 Task: Filter people by United States location.
Action: Mouse moved to (406, 102)
Screenshot: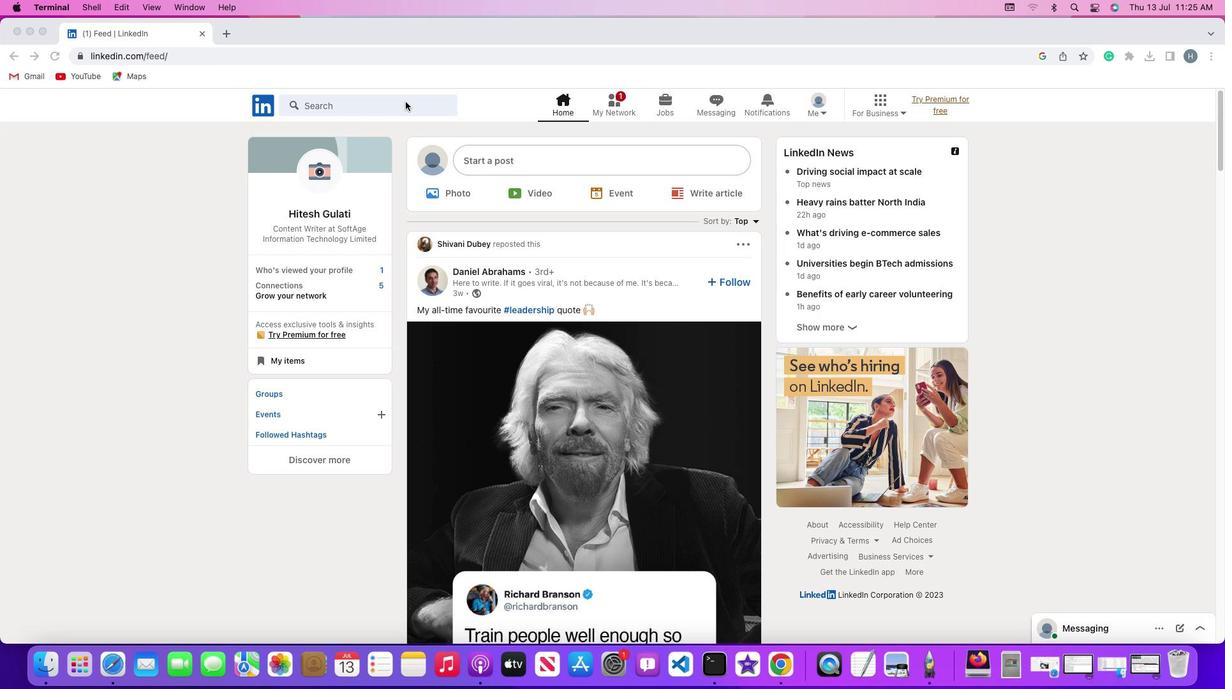 
Action: Mouse pressed left at (406, 102)
Screenshot: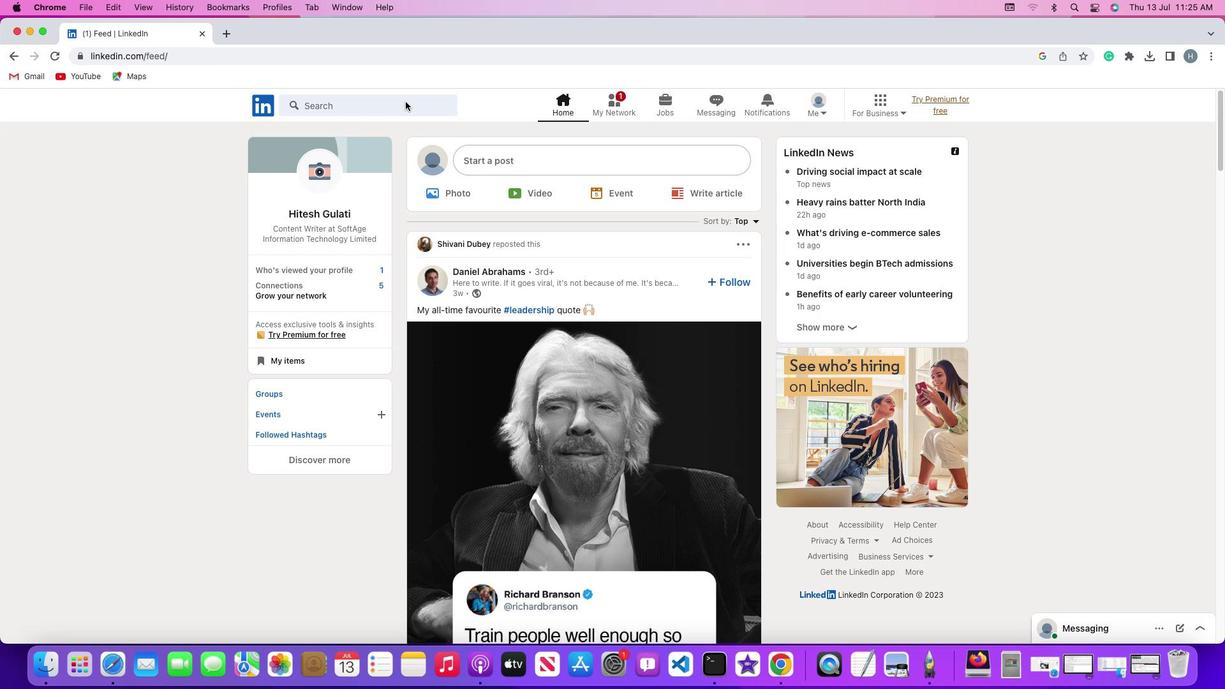 
Action: Mouse pressed left at (406, 102)
Screenshot: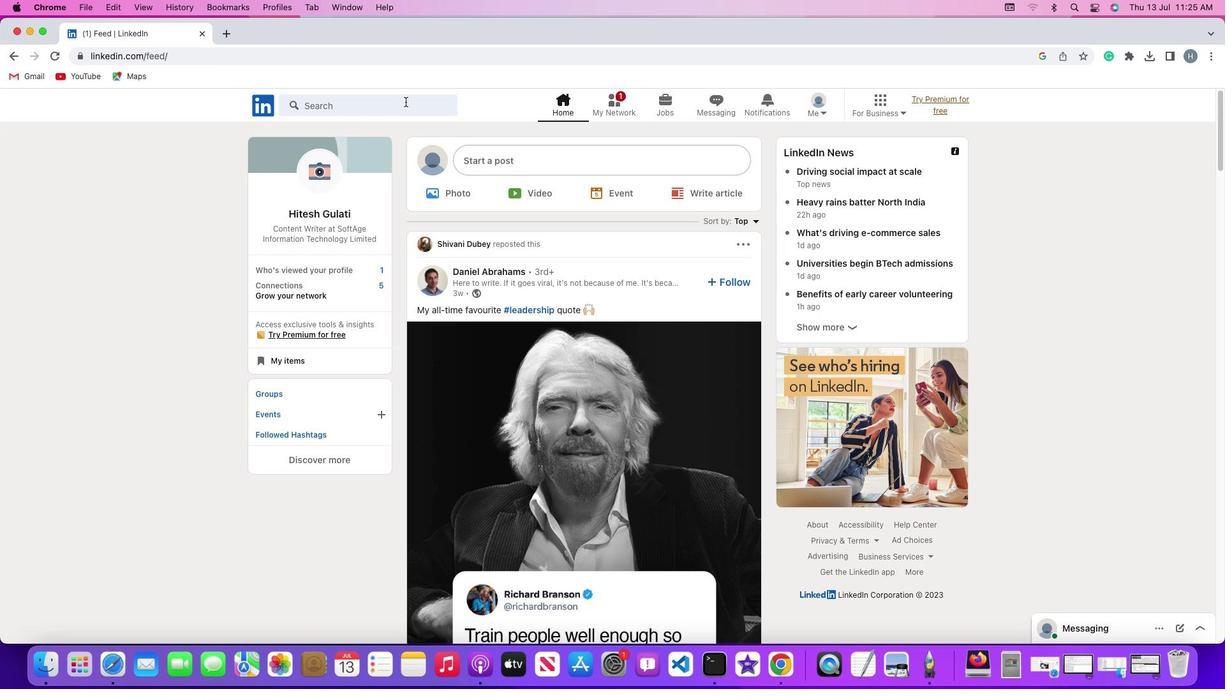 
Action: Key pressed Key.shift'#''h''i''r''i''n''g'Key.enter
Screenshot: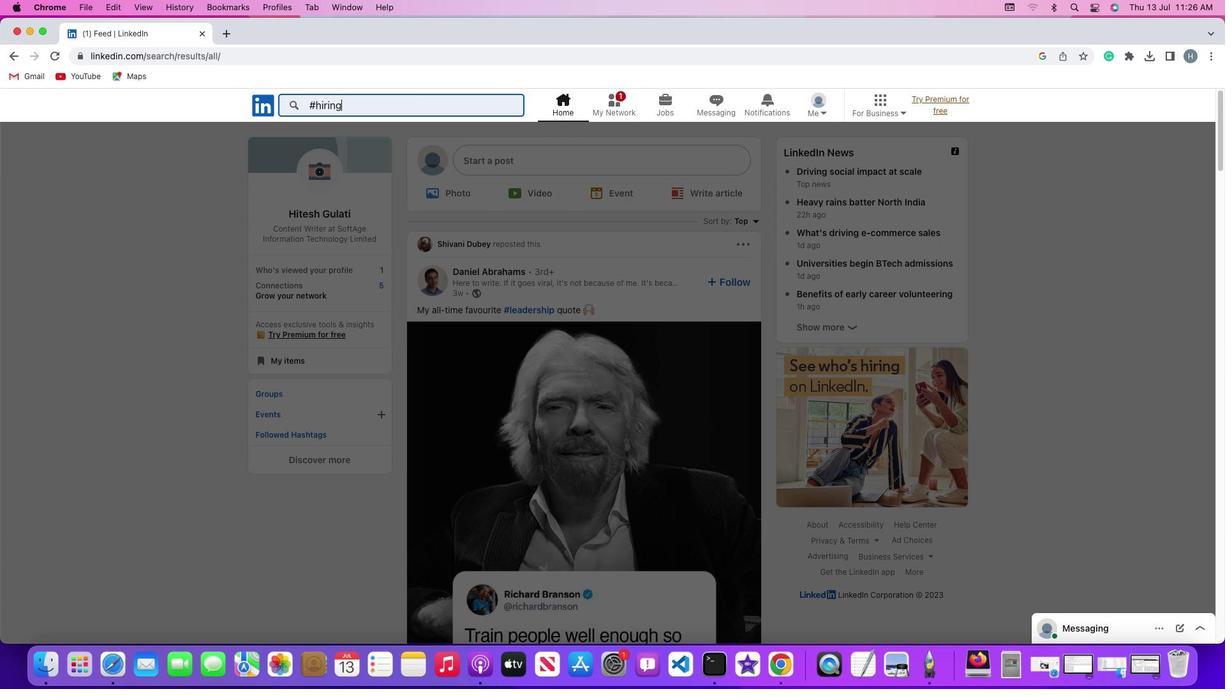 
Action: Mouse moved to (373, 141)
Screenshot: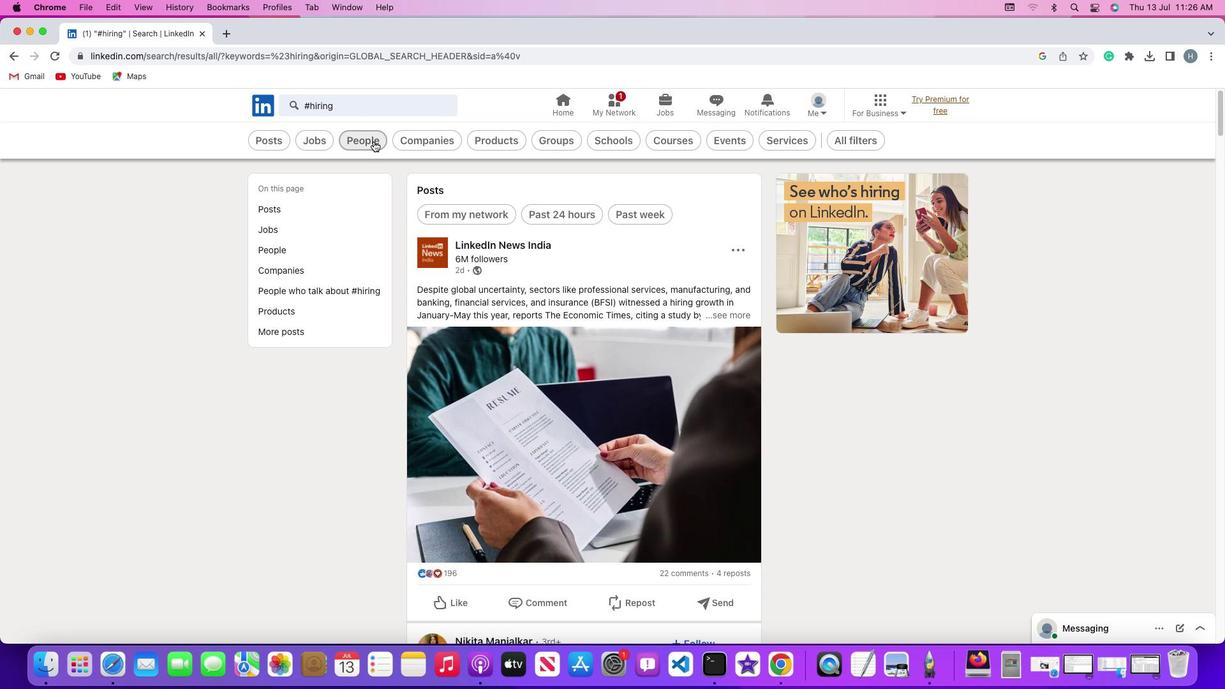 
Action: Mouse pressed left at (373, 141)
Screenshot: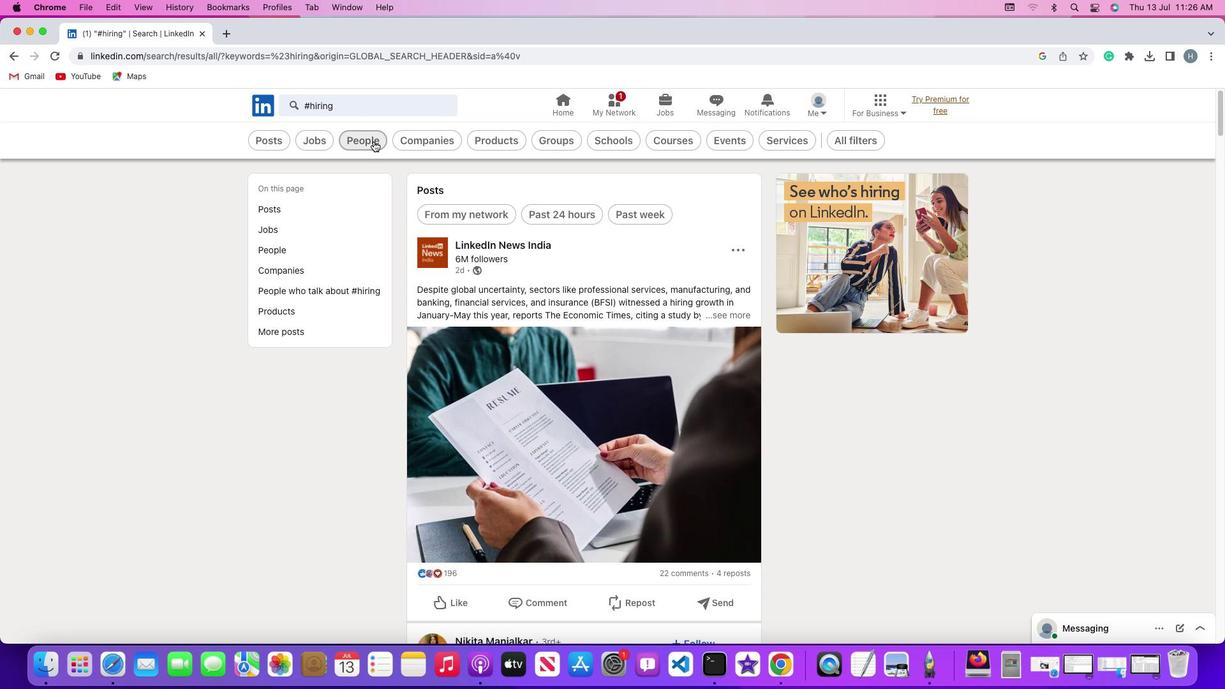 
Action: Mouse moved to (477, 141)
Screenshot: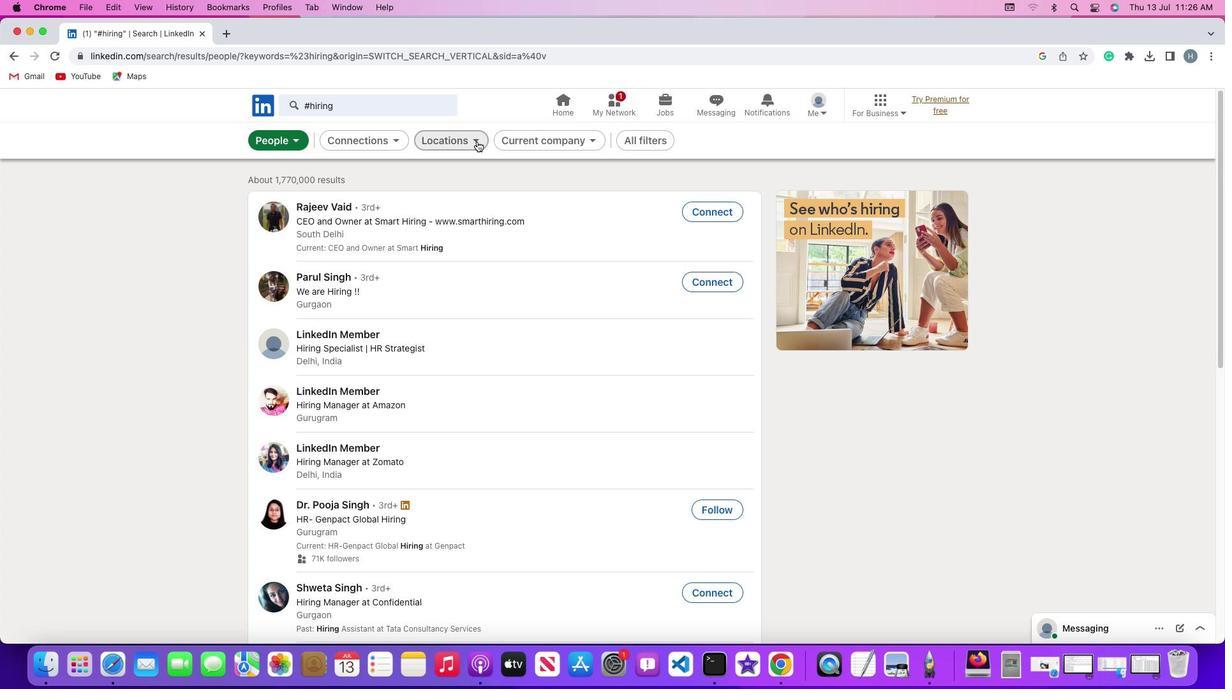 
Action: Mouse pressed left at (477, 141)
Screenshot: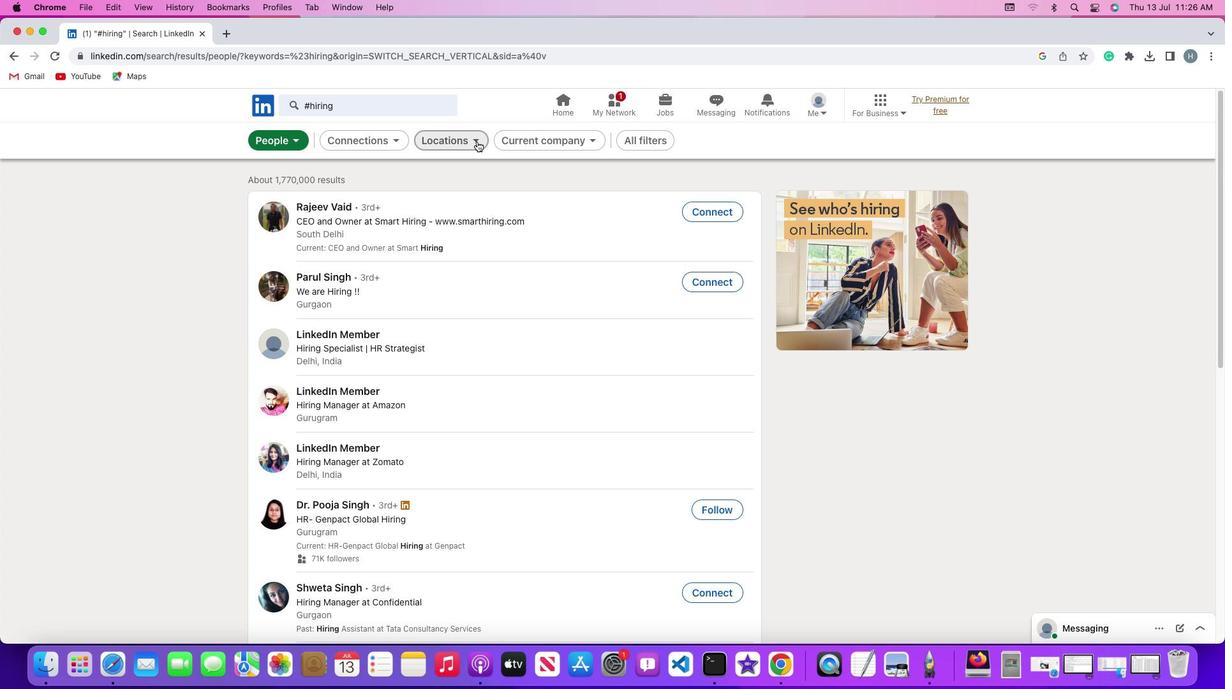 
Action: Mouse moved to (369, 266)
Screenshot: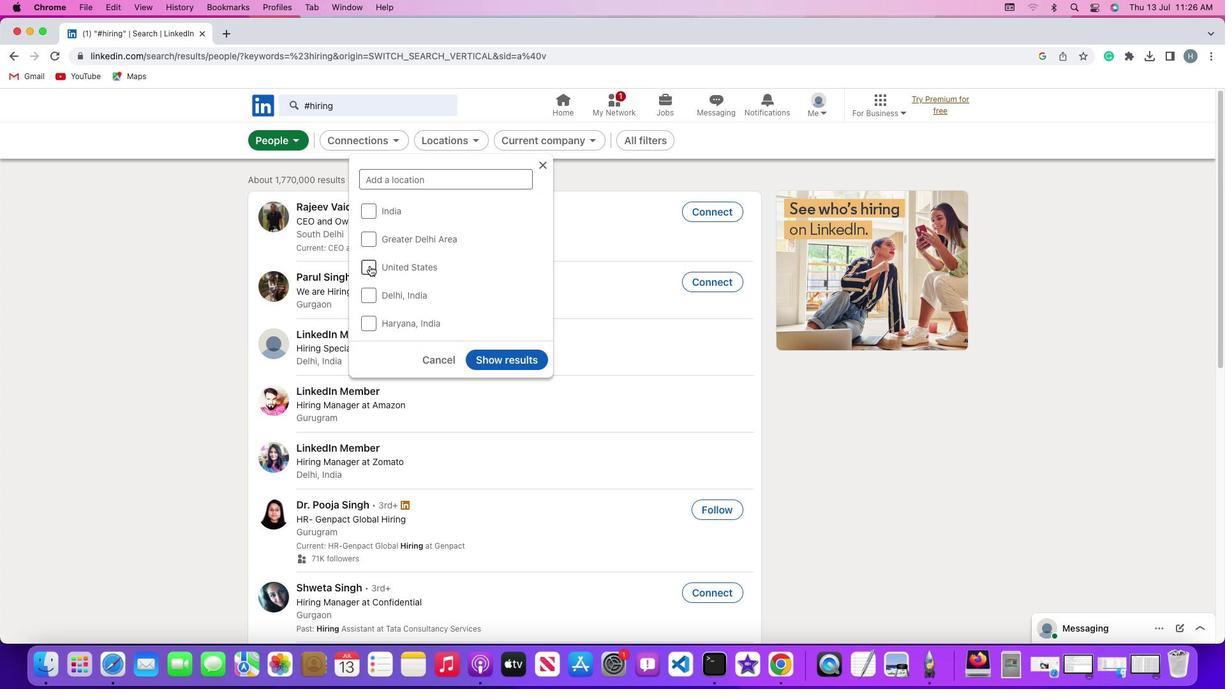
Action: Mouse pressed left at (369, 266)
Screenshot: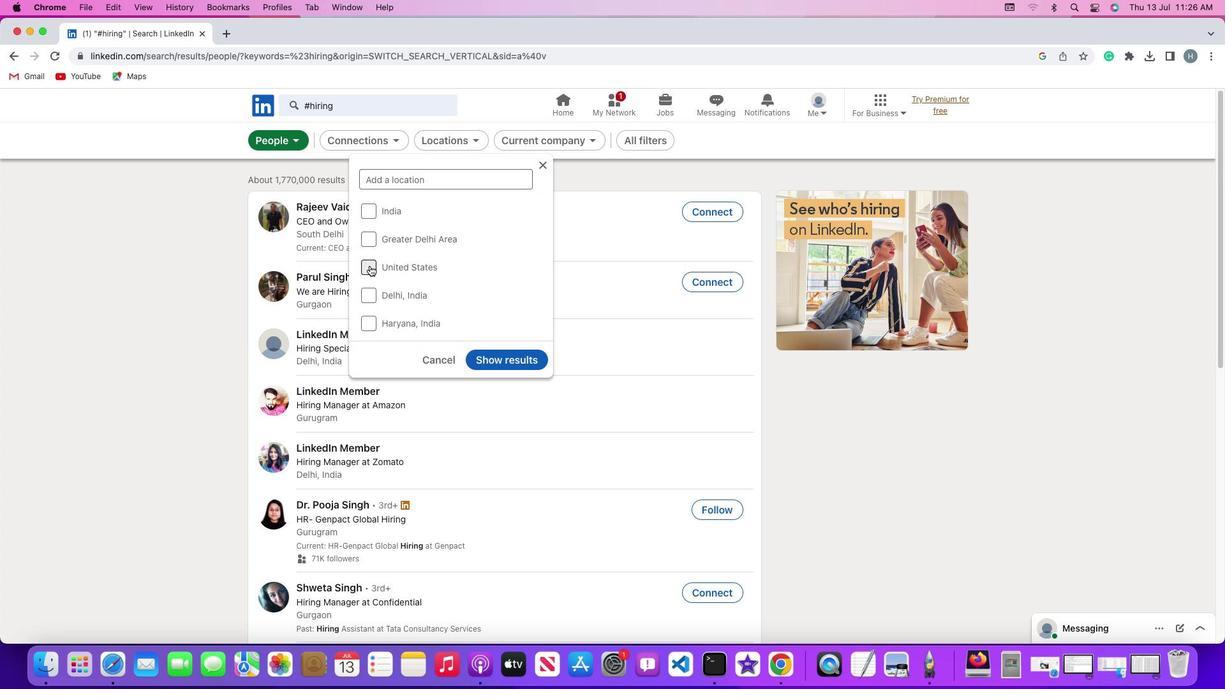 
Action: Mouse moved to (515, 356)
Screenshot: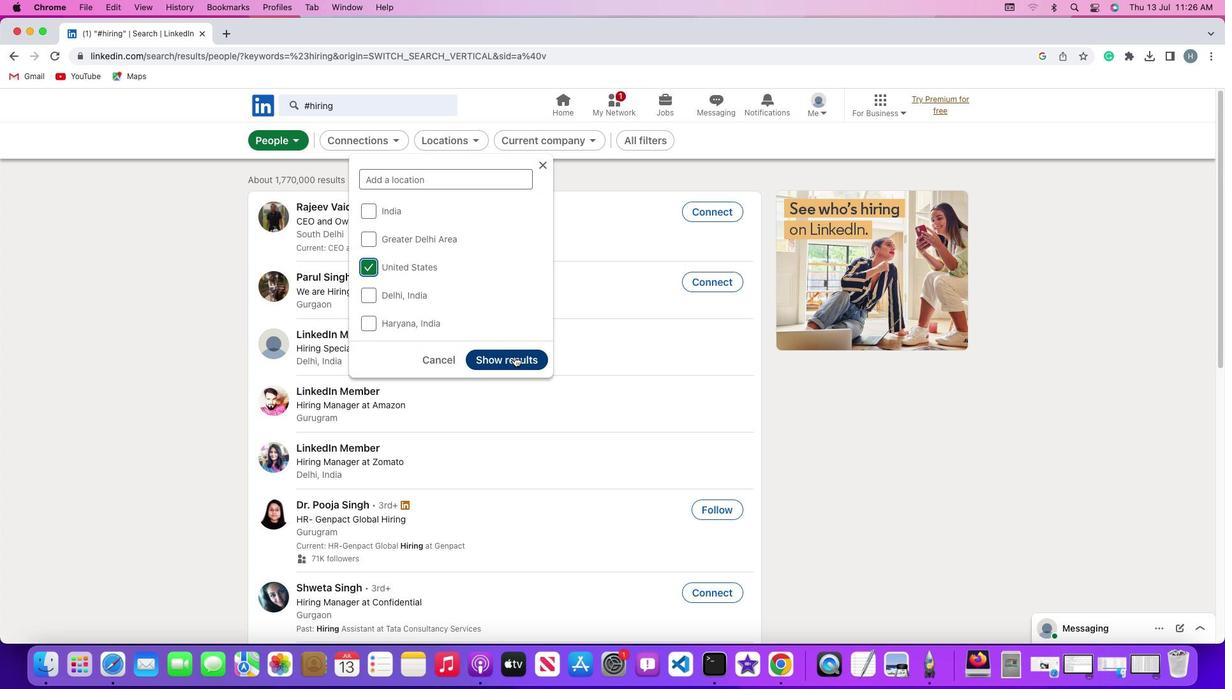 
Action: Mouse pressed left at (515, 356)
Screenshot: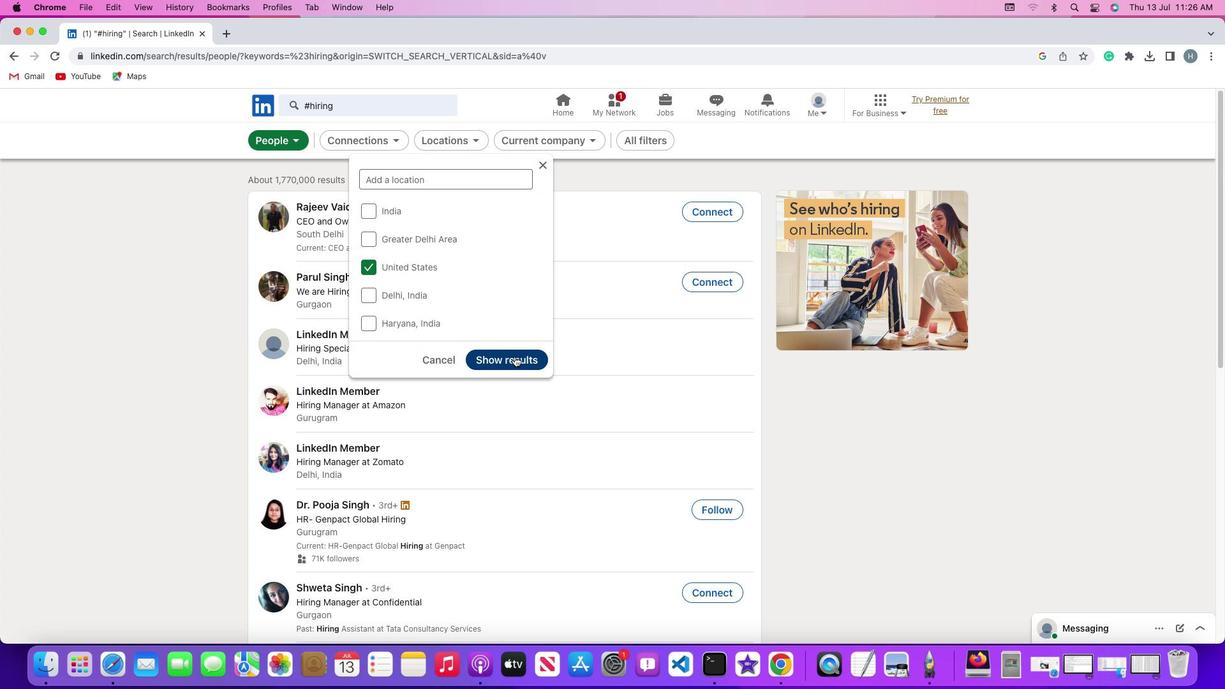 
Action: Mouse moved to (634, 217)
Screenshot: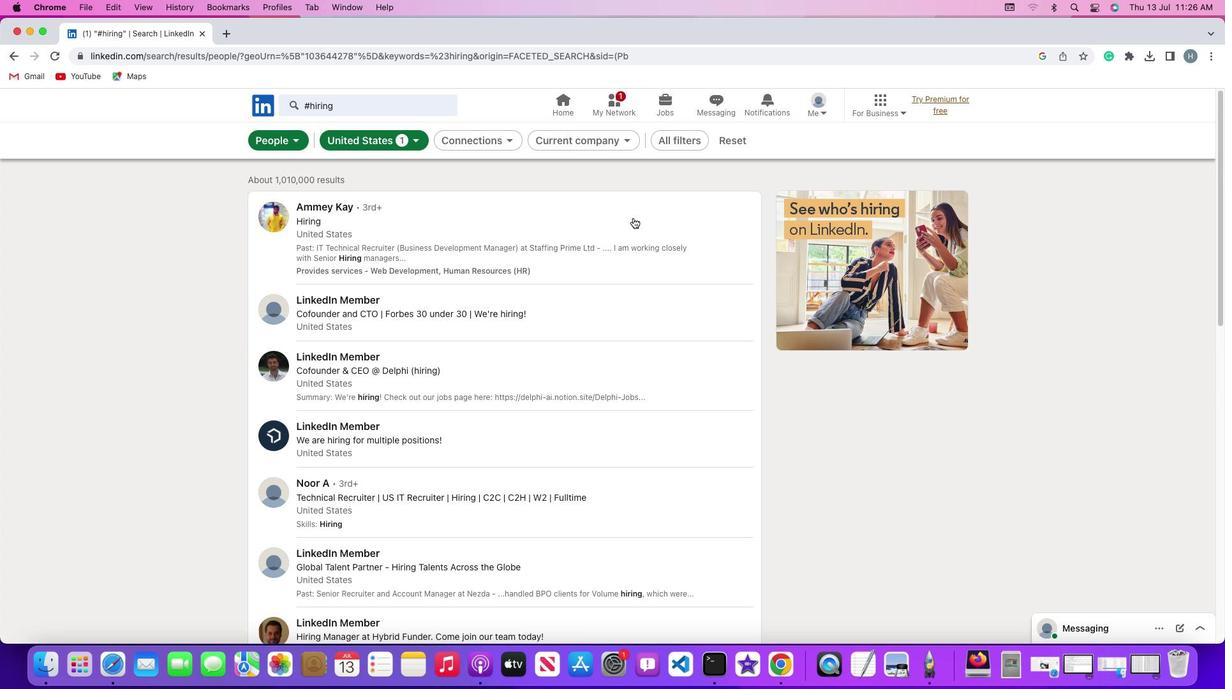 
